 Task: Look for products in the category "Baby Food & Drinks" from Yumi only.
Action: Mouse moved to (275, 141)
Screenshot: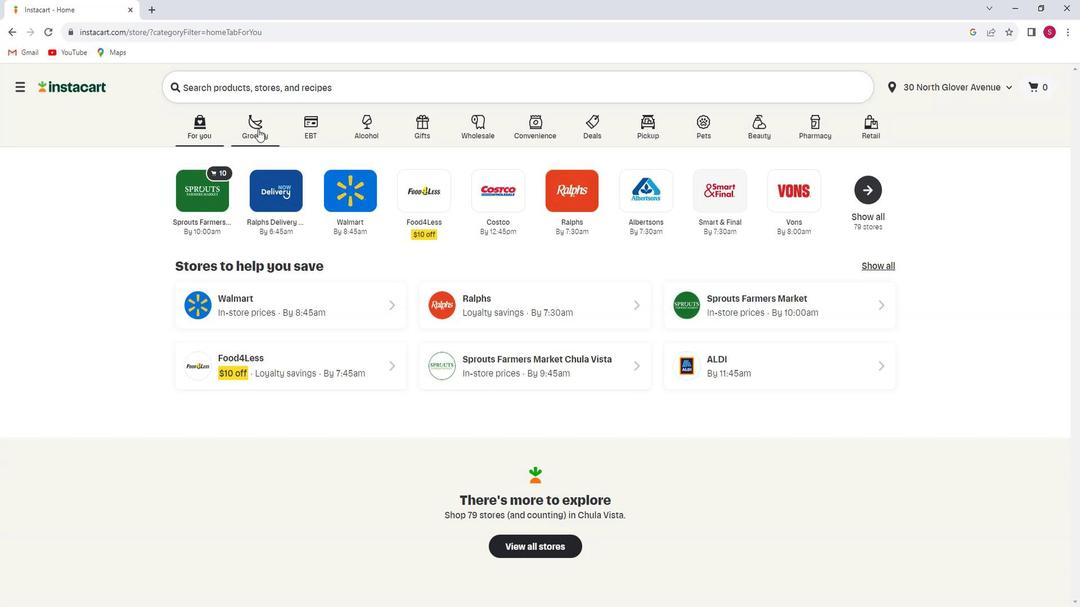
Action: Mouse pressed left at (275, 141)
Screenshot: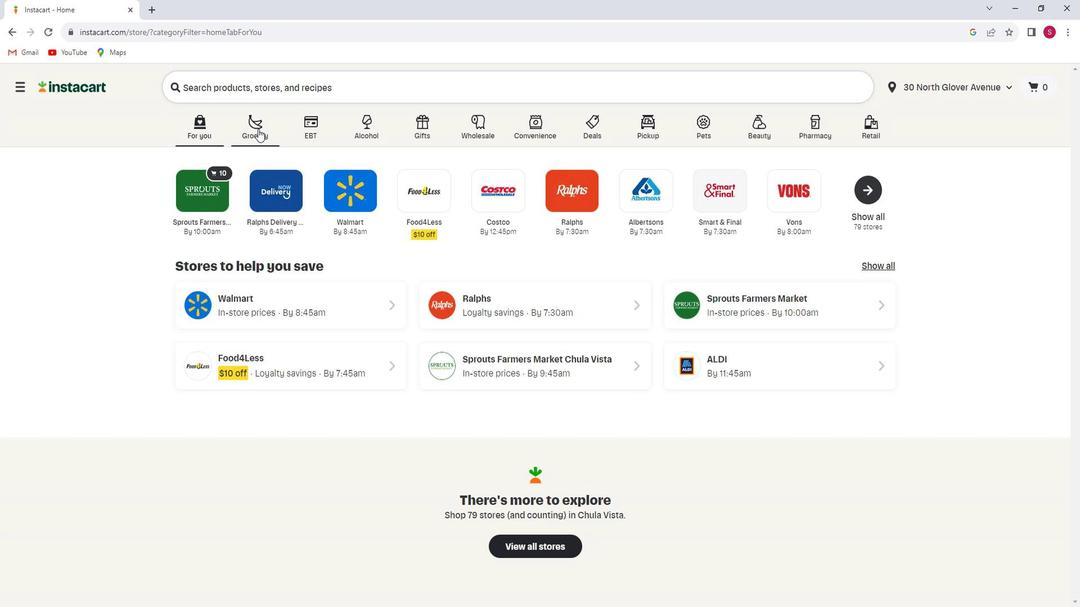 
Action: Mouse moved to (270, 342)
Screenshot: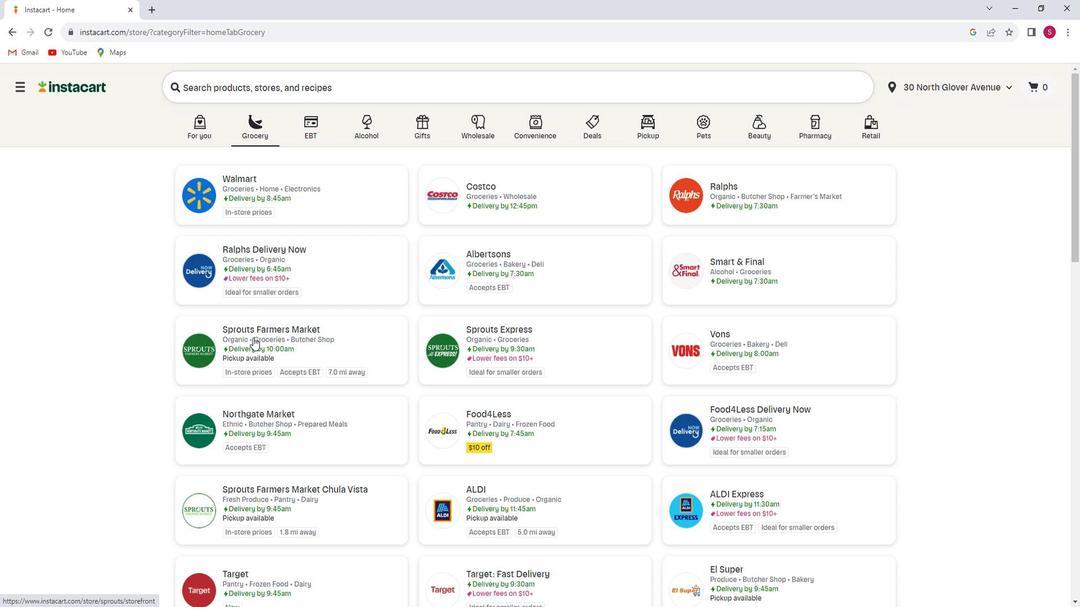 
Action: Mouse pressed left at (270, 342)
Screenshot: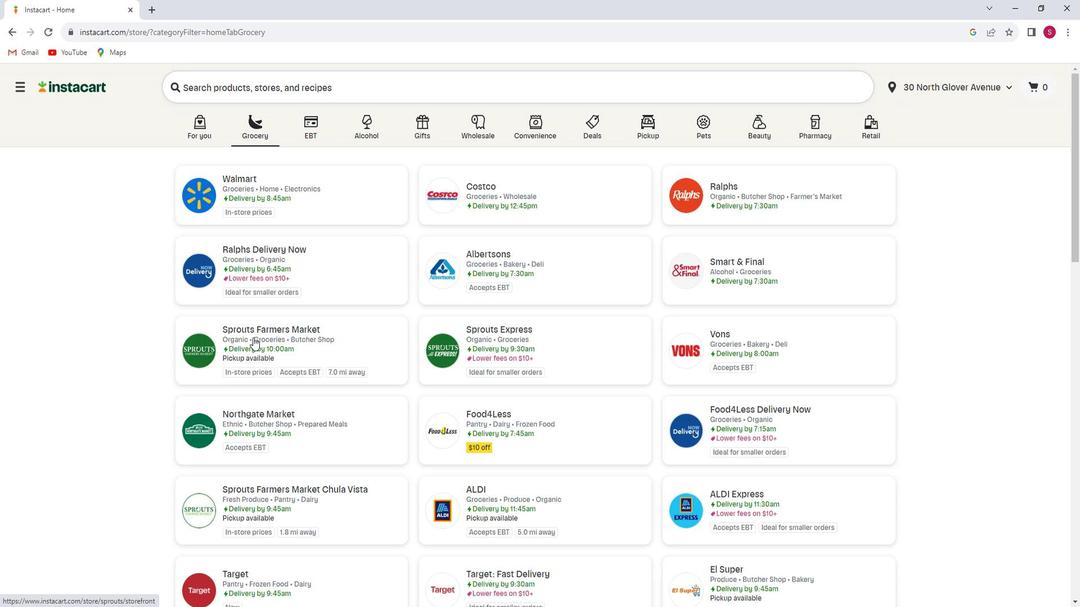 
Action: Mouse moved to (74, 391)
Screenshot: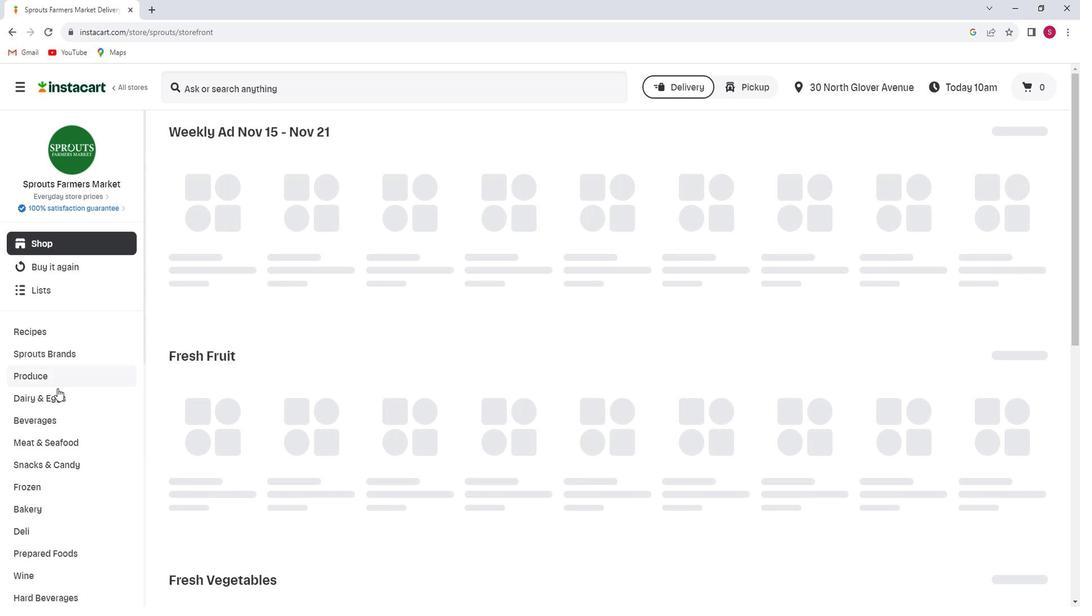 
Action: Mouse scrolled (74, 390) with delta (0, 0)
Screenshot: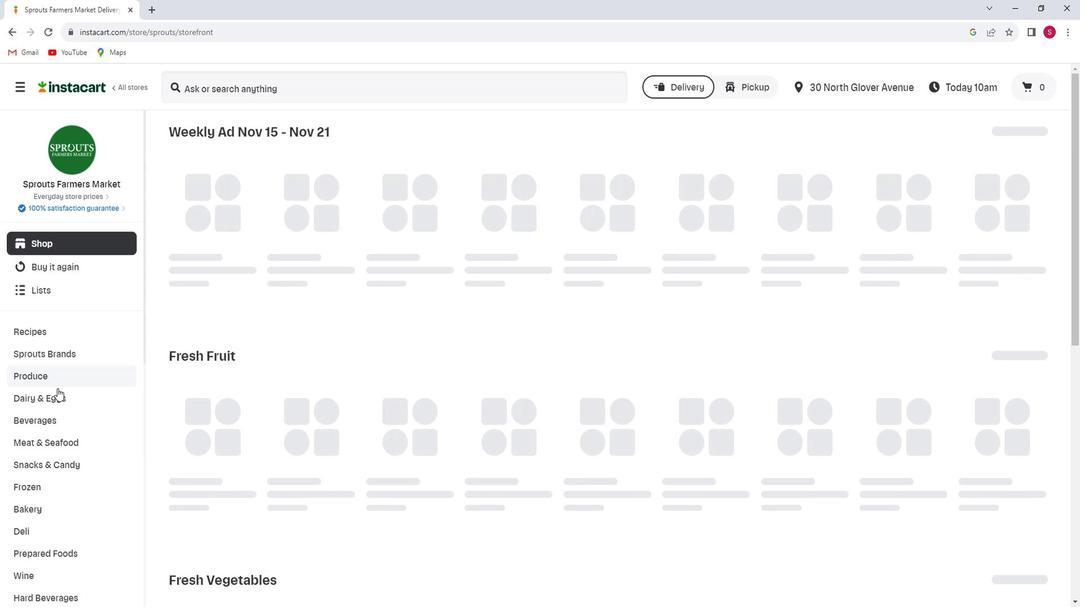 
Action: Mouse scrolled (74, 390) with delta (0, 0)
Screenshot: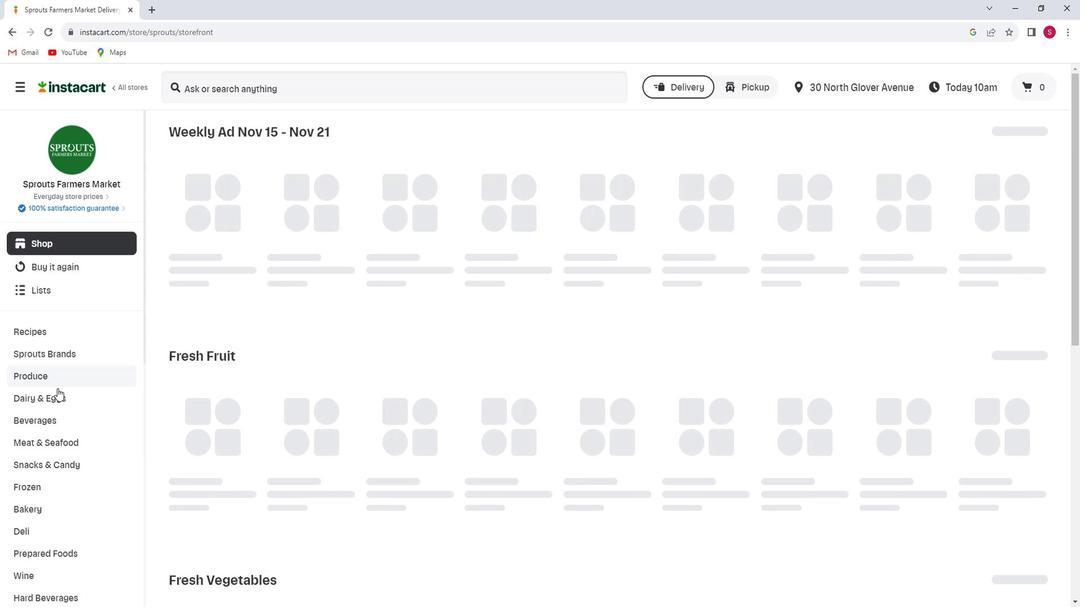 
Action: Mouse scrolled (74, 390) with delta (0, 0)
Screenshot: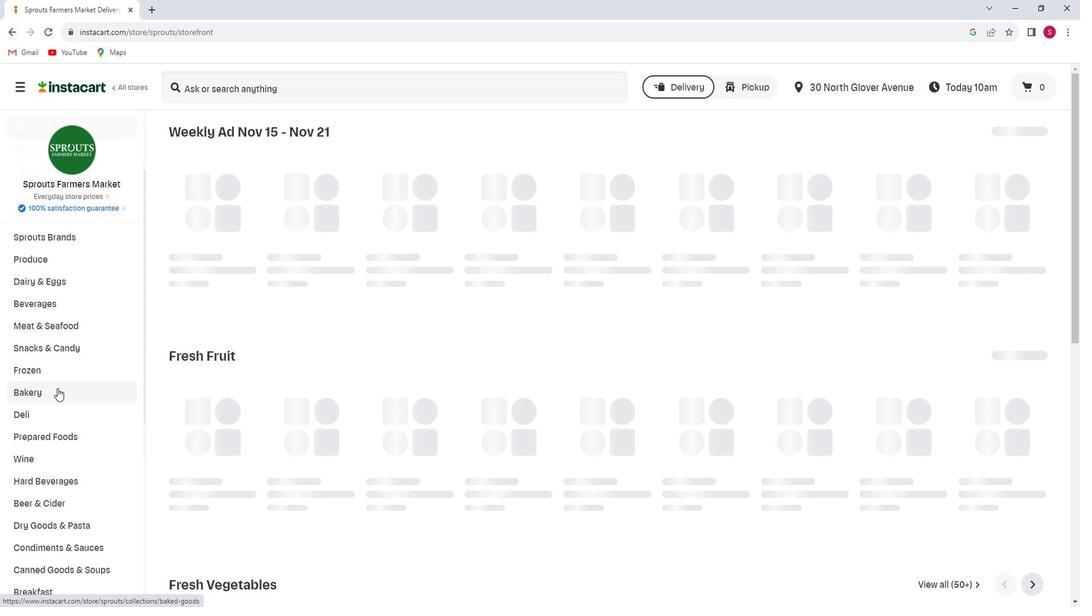 
Action: Mouse scrolled (74, 390) with delta (0, 0)
Screenshot: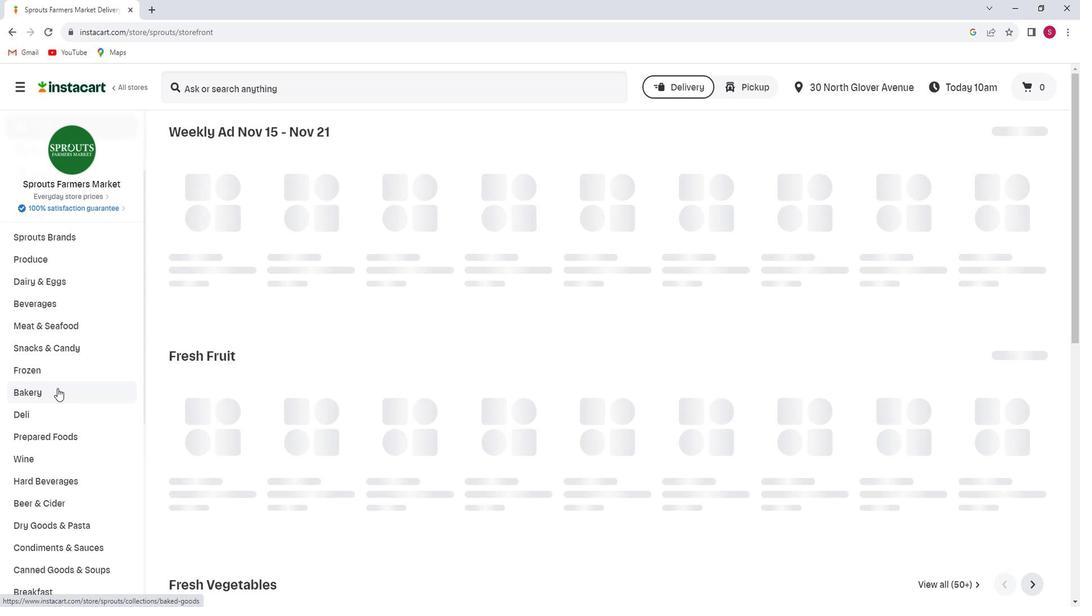 
Action: Mouse scrolled (74, 390) with delta (0, 0)
Screenshot: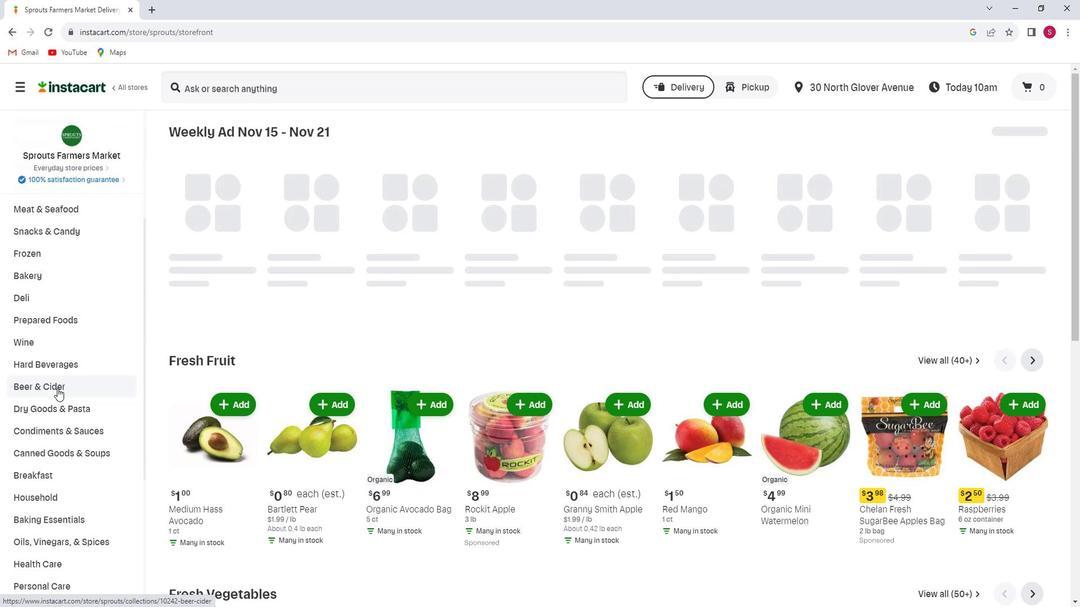 
Action: Mouse scrolled (74, 390) with delta (0, 0)
Screenshot: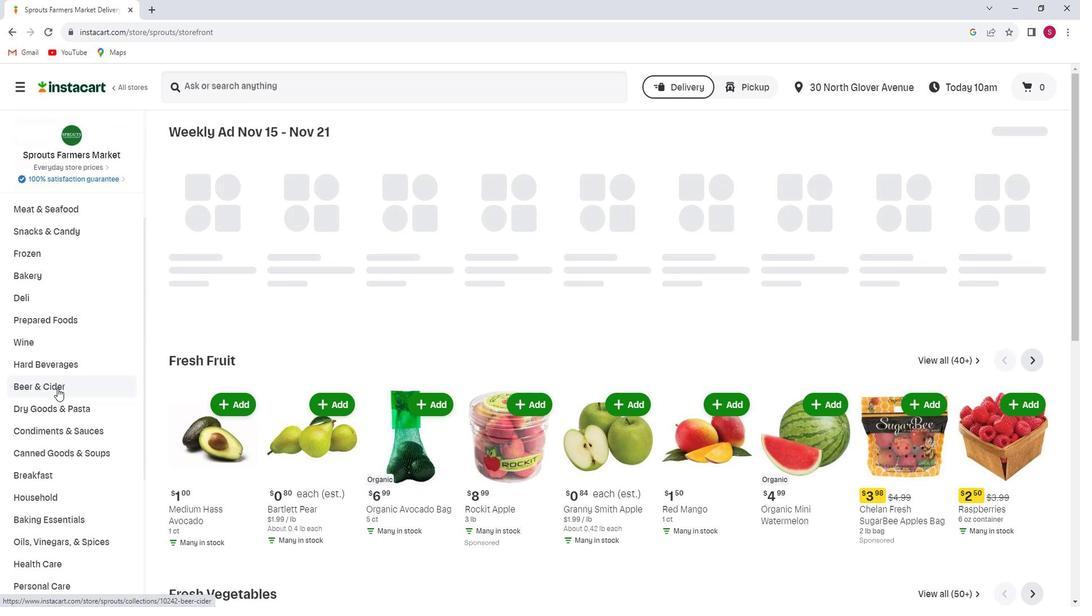 
Action: Mouse moved to (70, 400)
Screenshot: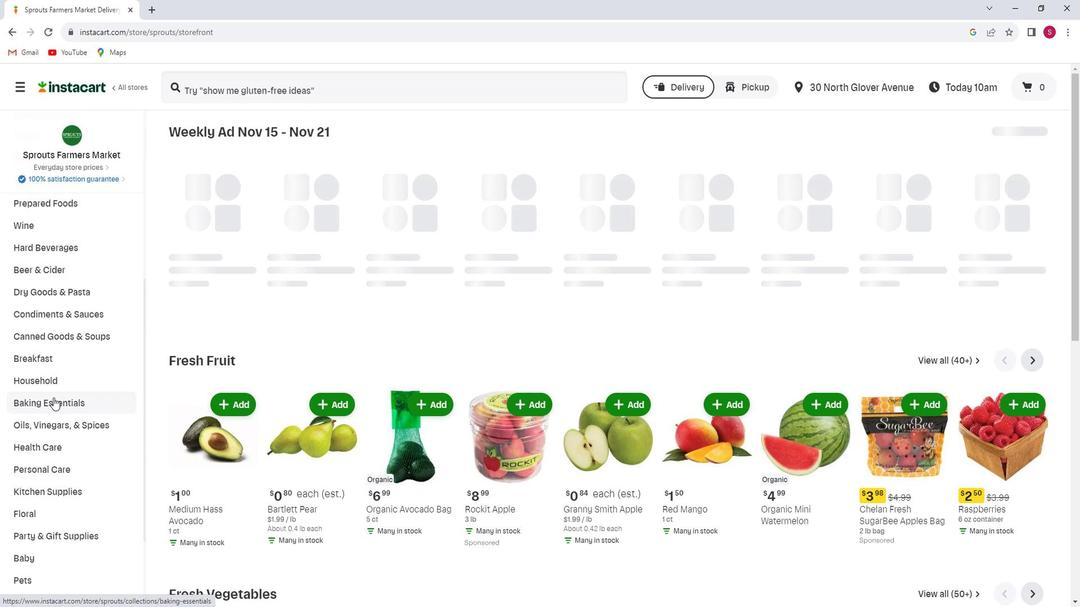 
Action: Mouse scrolled (70, 399) with delta (0, 0)
Screenshot: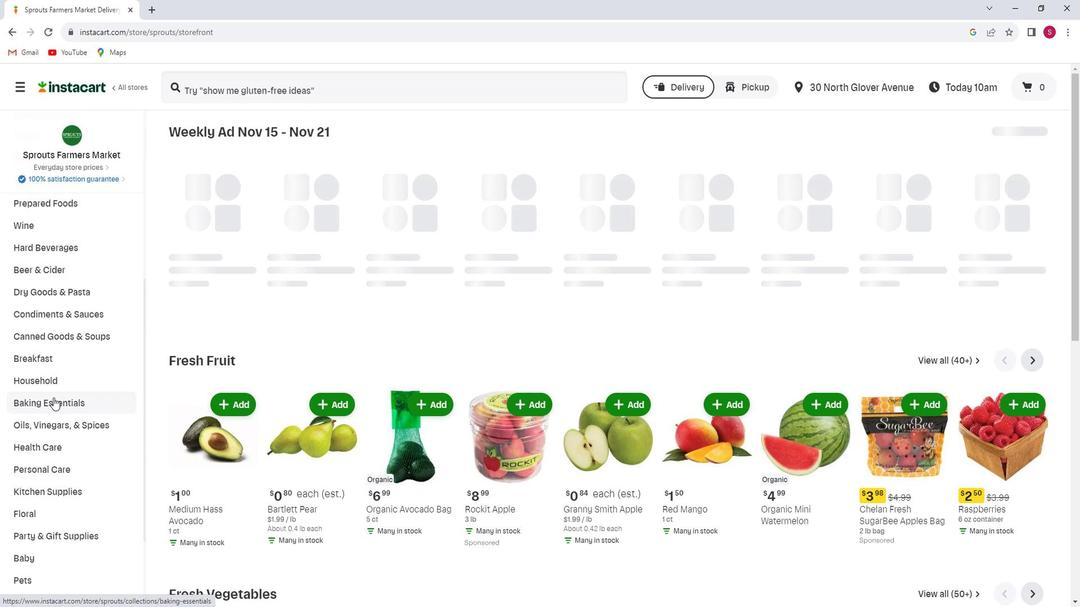 
Action: Mouse moved to (70, 403)
Screenshot: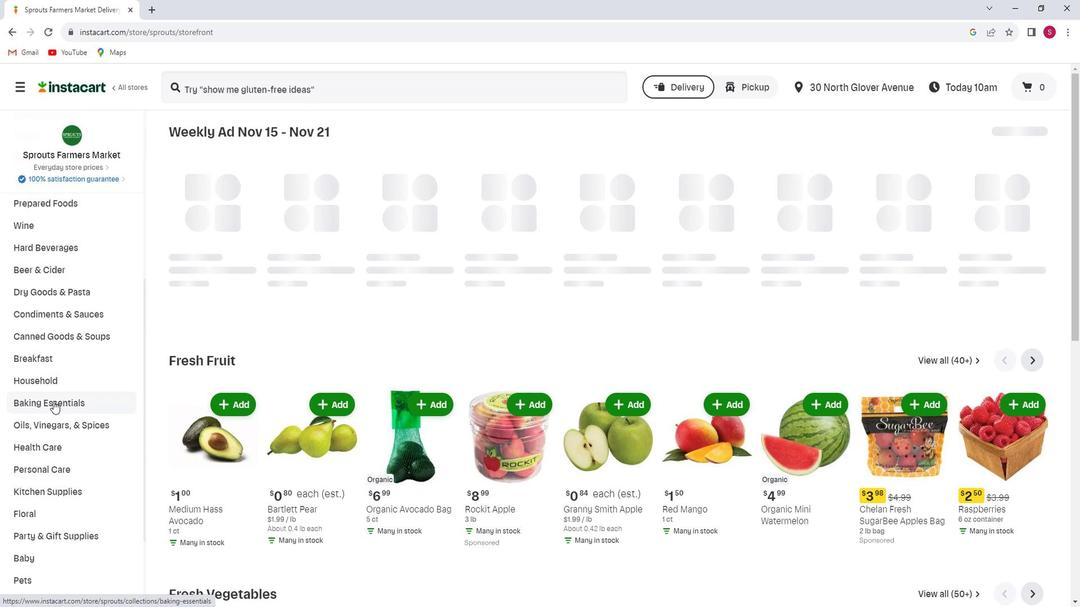 
Action: Mouse scrolled (70, 402) with delta (0, 0)
Screenshot: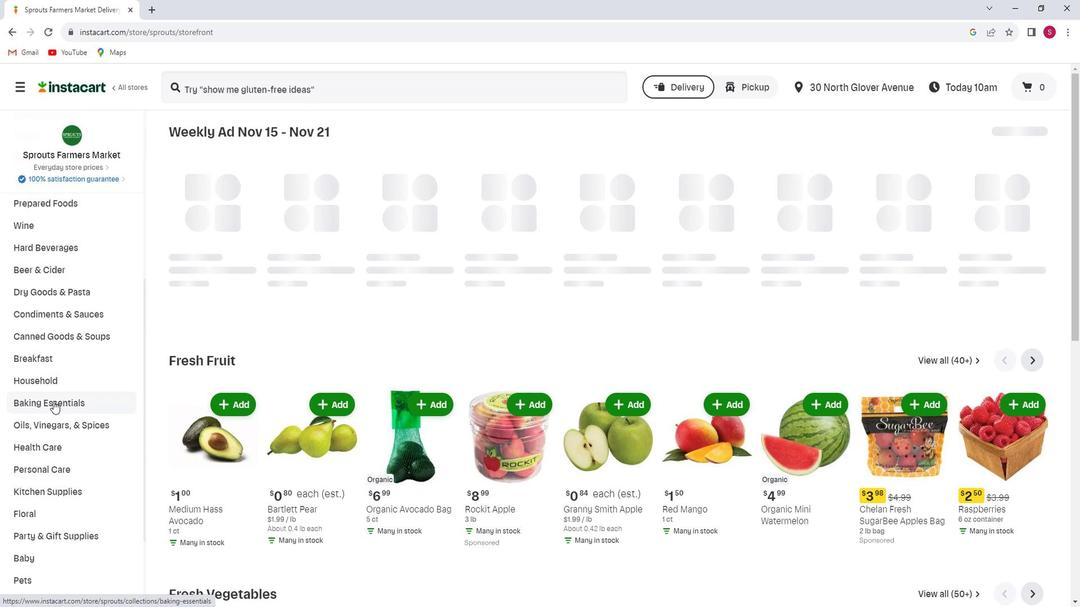 
Action: Mouse moved to (60, 448)
Screenshot: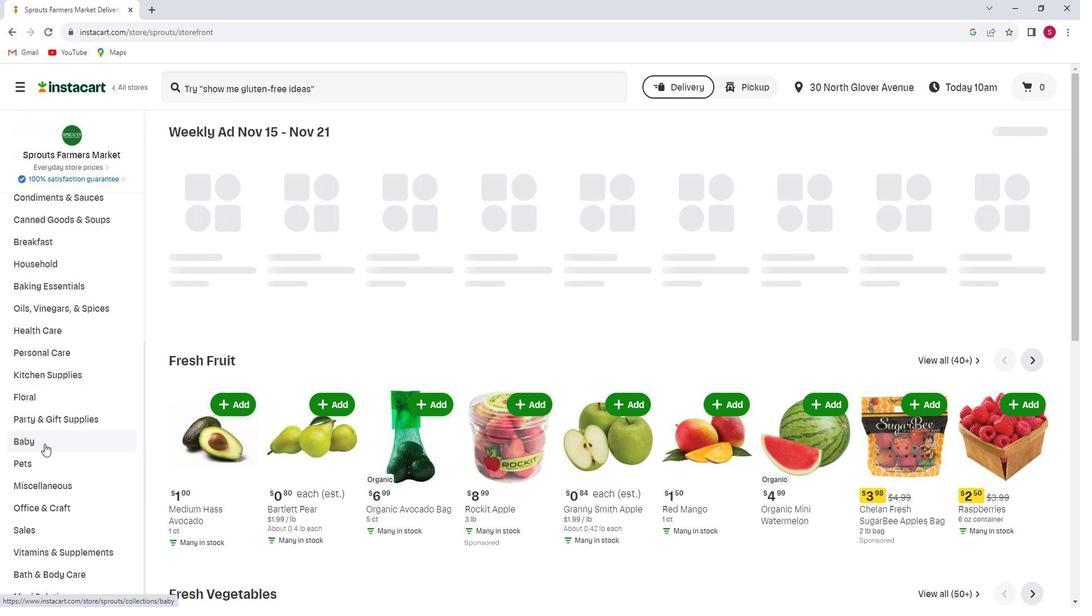 
Action: Mouse pressed left at (60, 448)
Screenshot: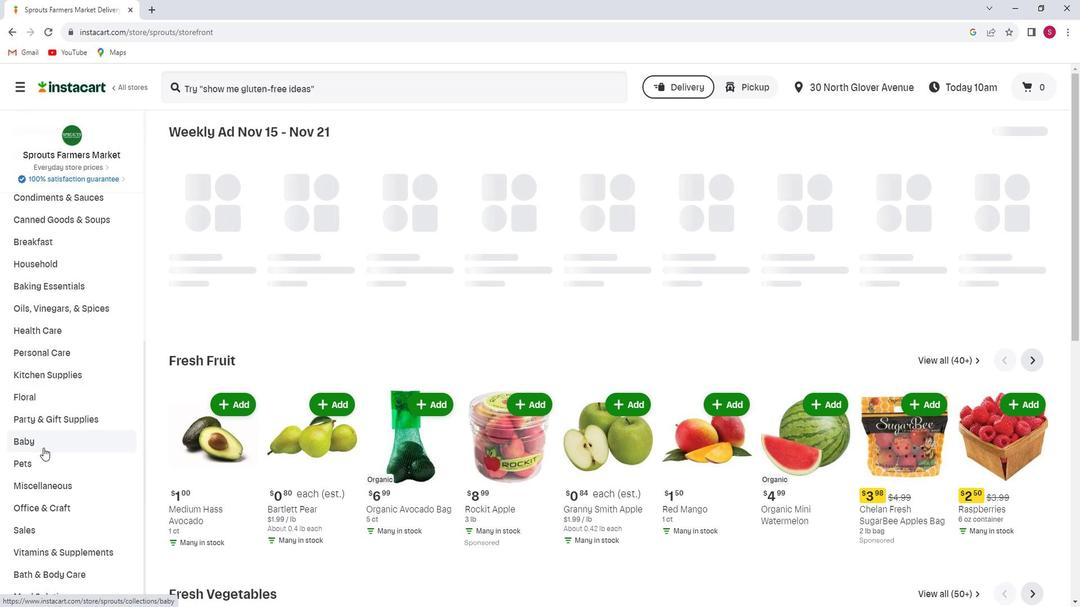 
Action: Mouse moved to (64, 527)
Screenshot: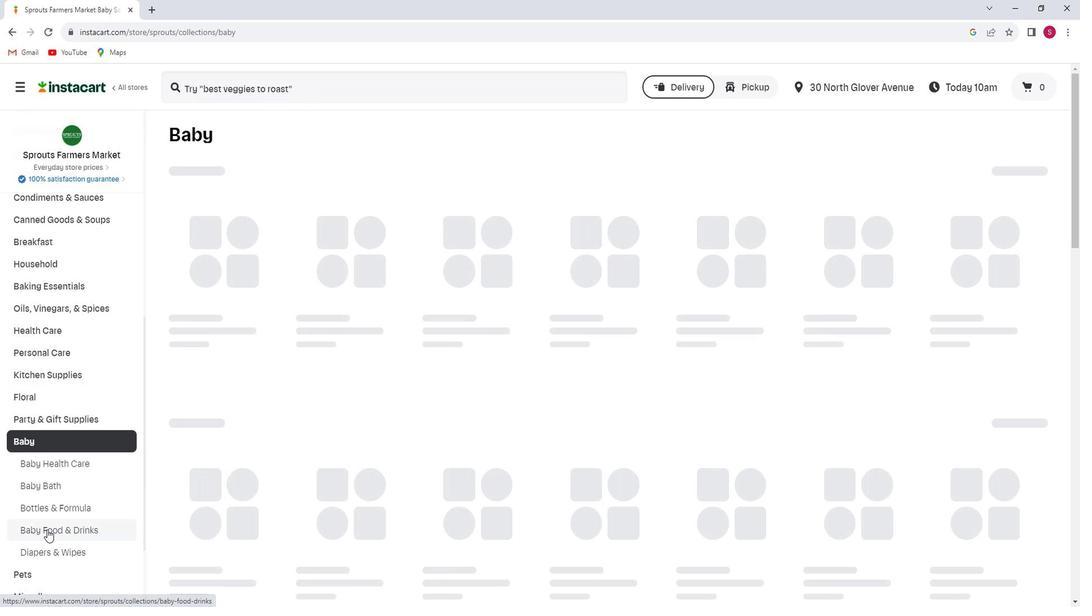 
Action: Mouse pressed left at (64, 527)
Screenshot: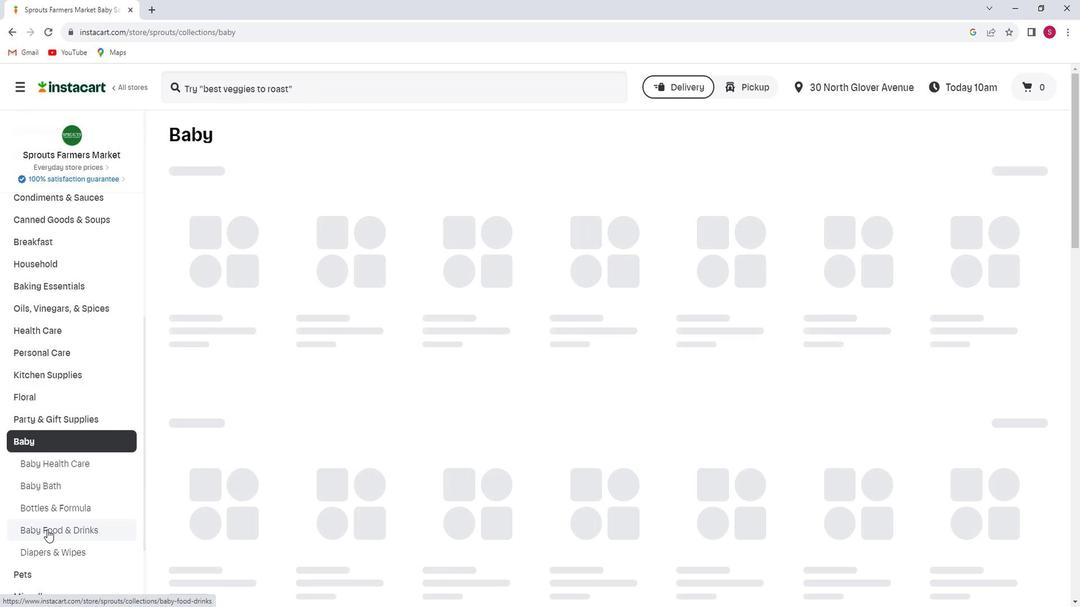 
Action: Mouse moved to (465, 236)
Screenshot: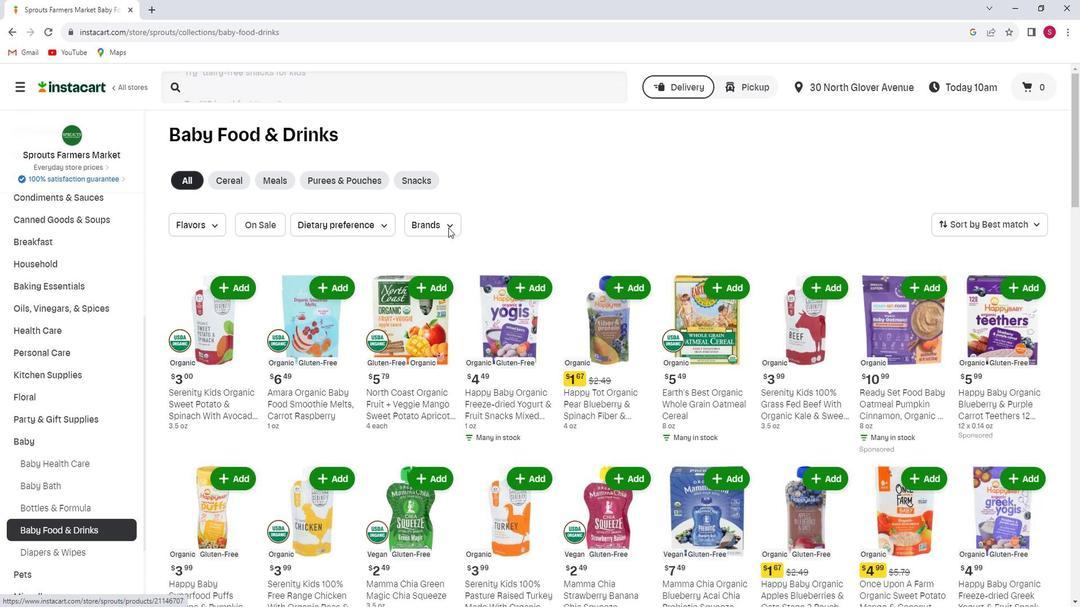 
Action: Mouse pressed left at (465, 236)
Screenshot: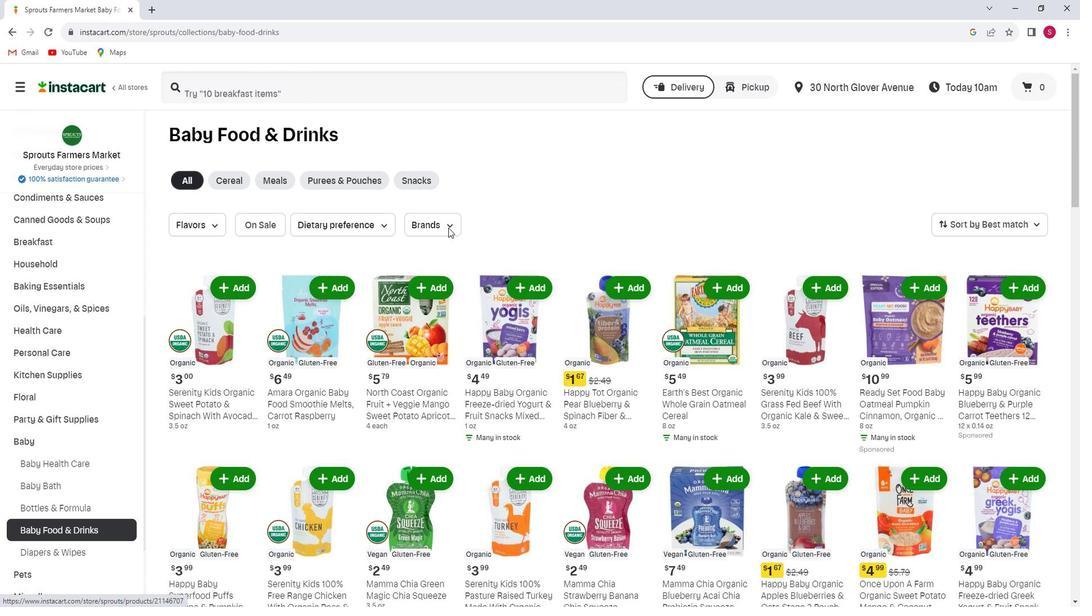 
Action: Mouse moved to (450, 301)
Screenshot: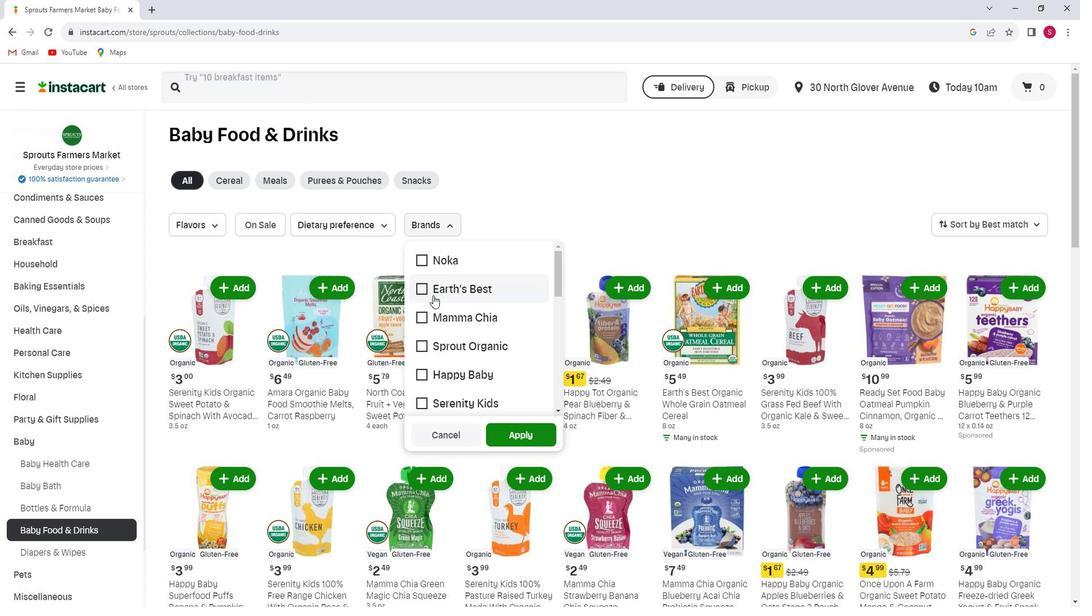 
Action: Mouse scrolled (450, 301) with delta (0, 0)
Screenshot: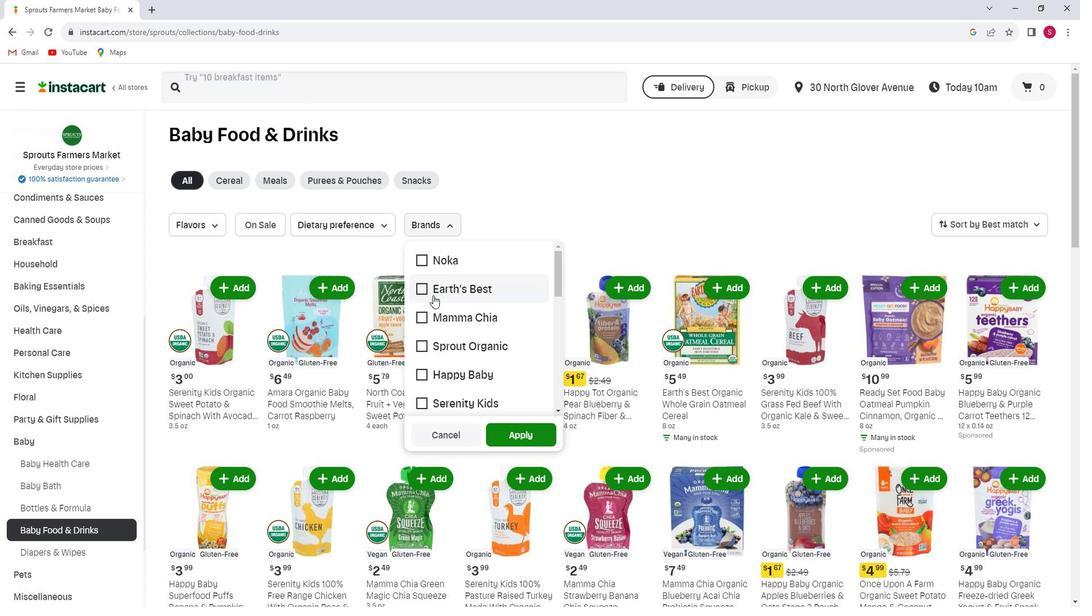 
Action: Mouse moved to (450, 302)
Screenshot: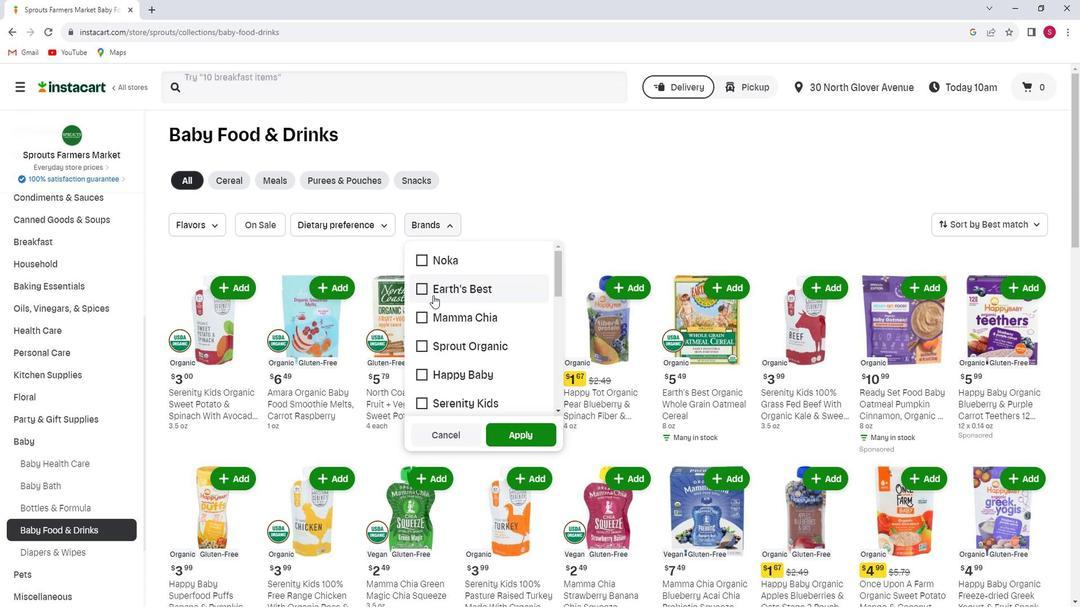 
Action: Mouse scrolled (450, 301) with delta (0, 0)
Screenshot: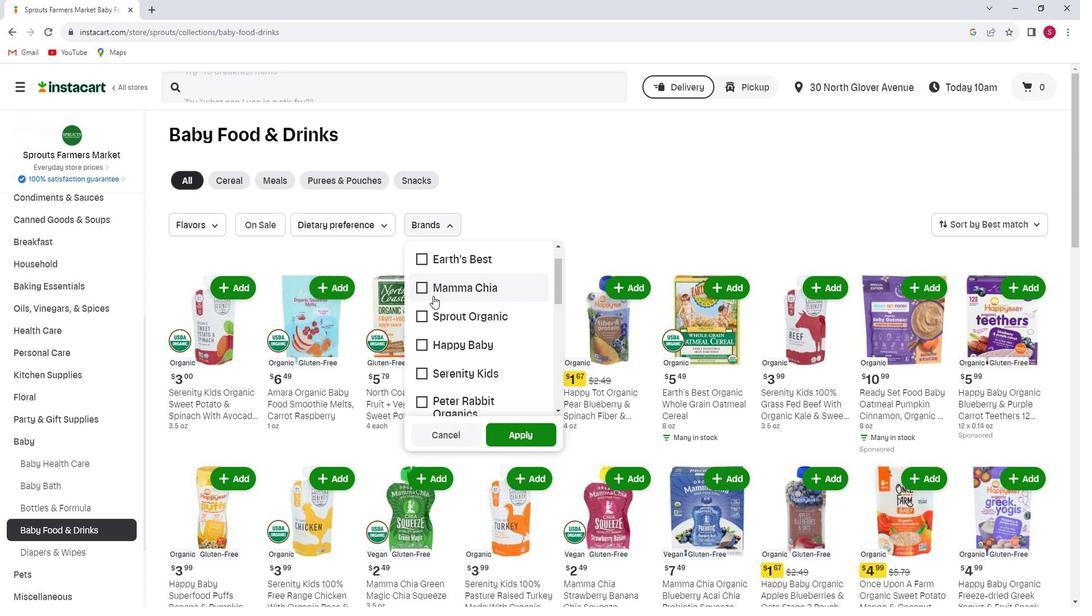 
Action: Mouse scrolled (450, 301) with delta (0, 0)
Screenshot: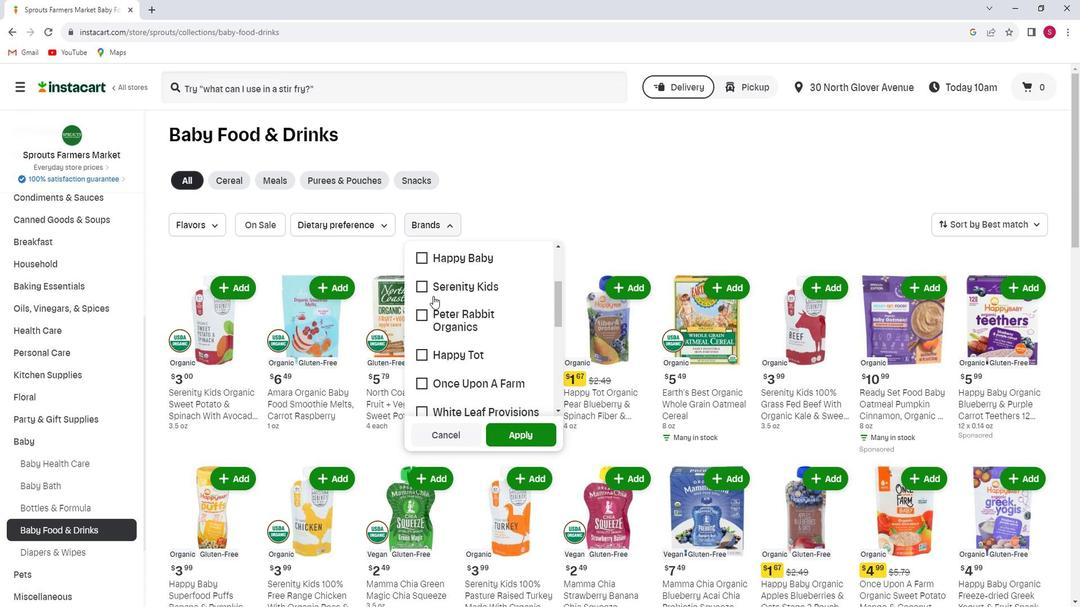 
Action: Mouse scrolled (450, 301) with delta (0, 0)
Screenshot: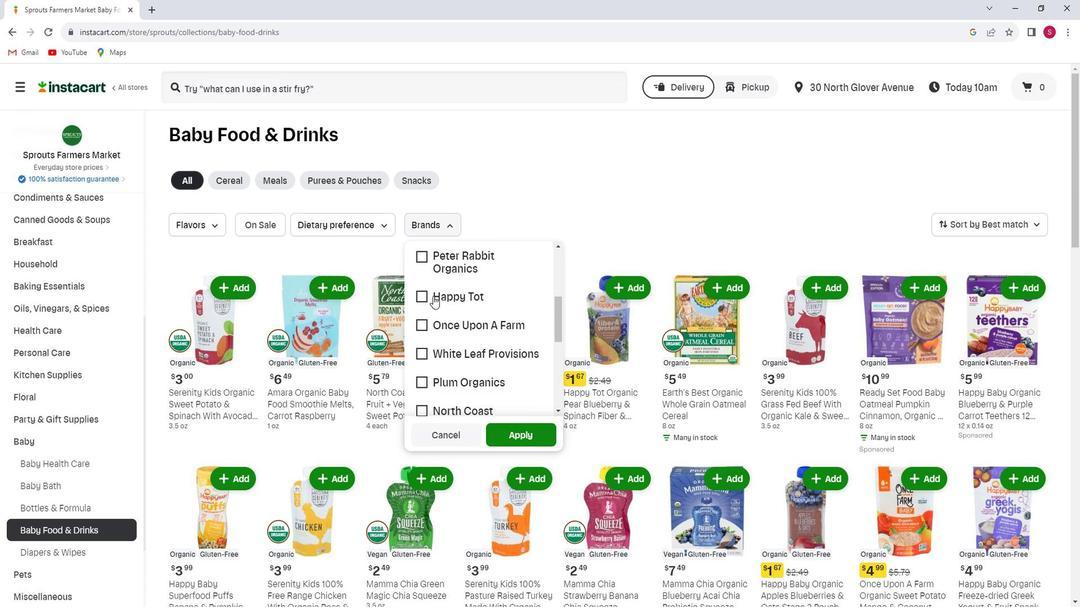 
Action: Mouse scrolled (450, 301) with delta (0, 0)
Screenshot: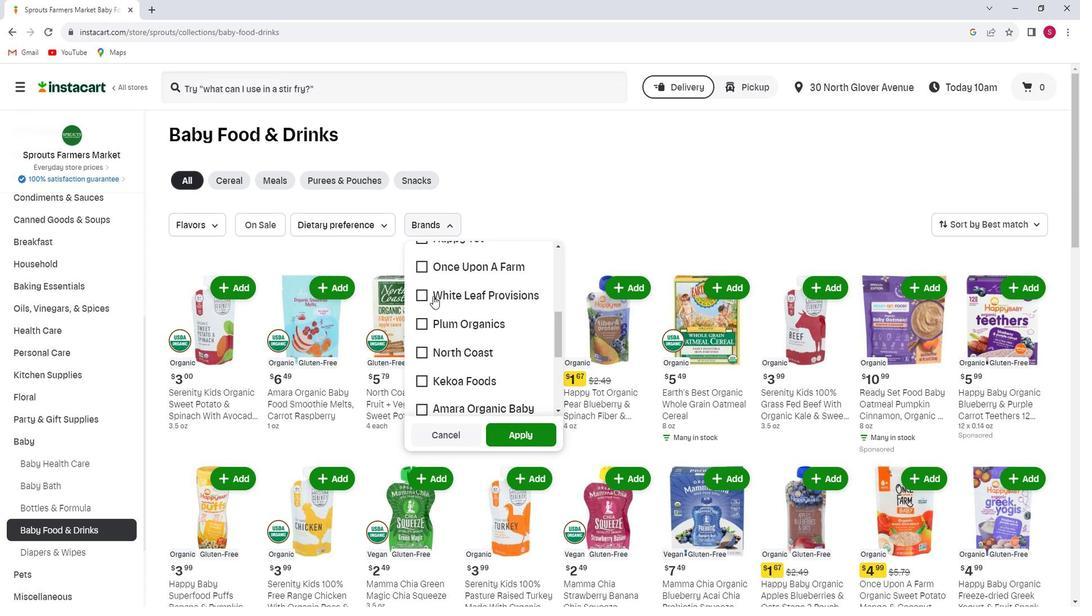 
Action: Mouse scrolled (450, 301) with delta (0, 0)
Screenshot: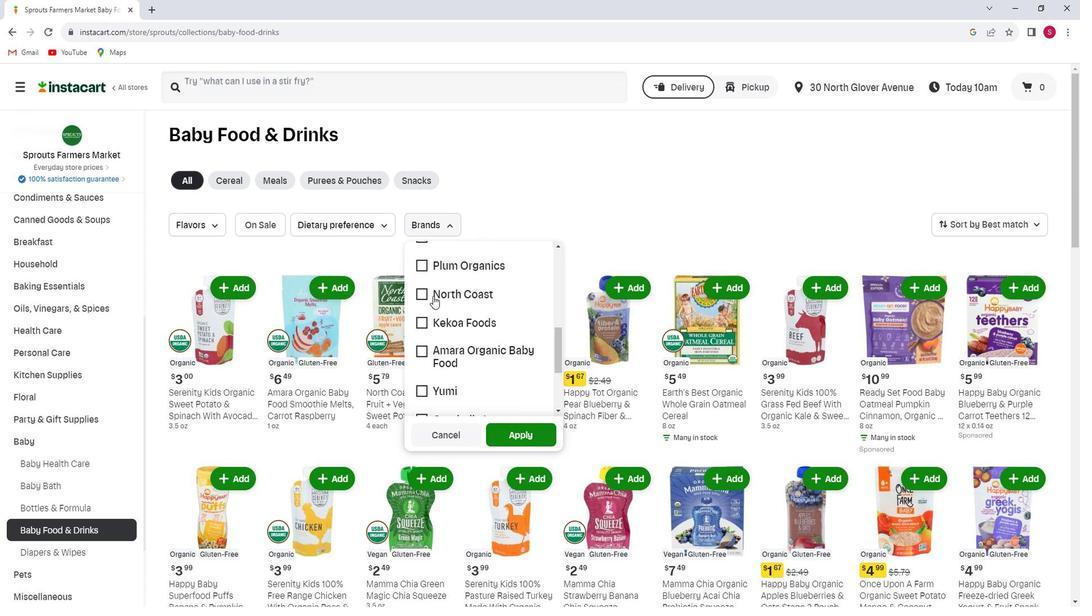 
Action: Mouse moved to (439, 334)
Screenshot: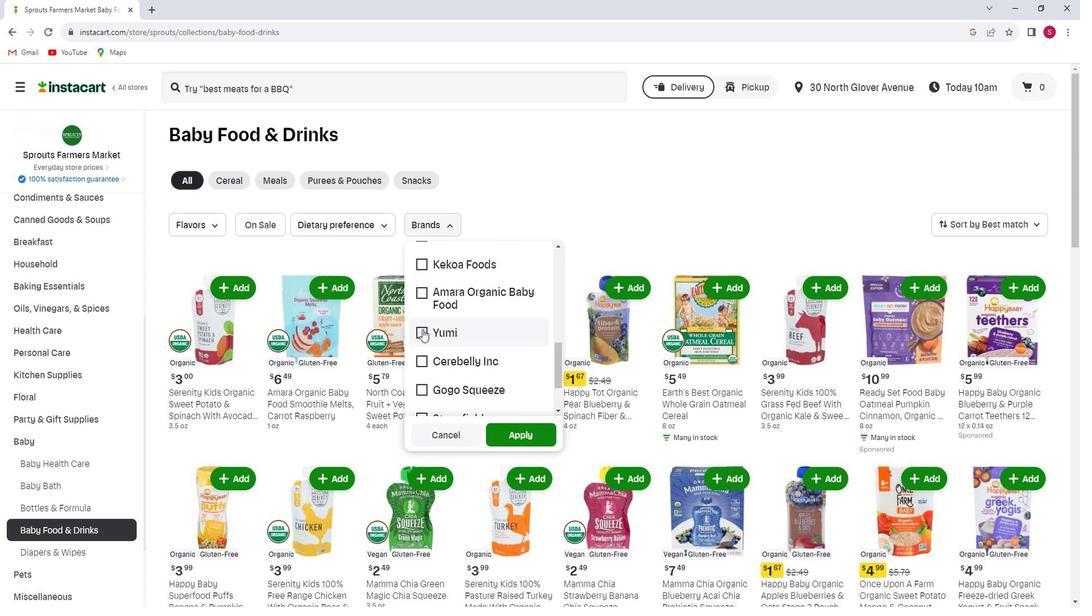 
Action: Mouse pressed left at (439, 334)
Screenshot: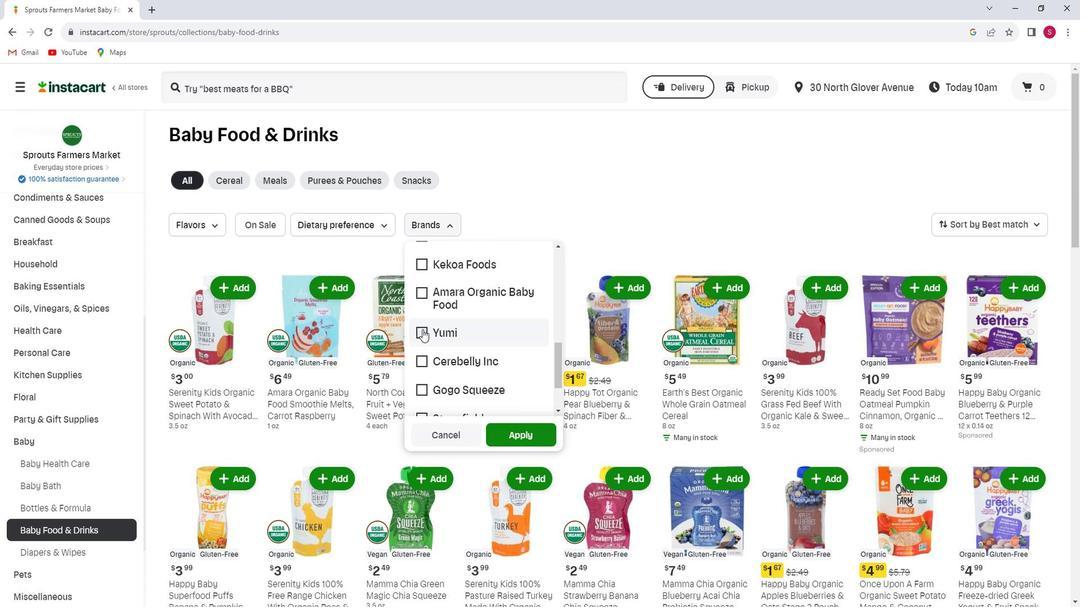 
Action: Mouse moved to (531, 441)
Screenshot: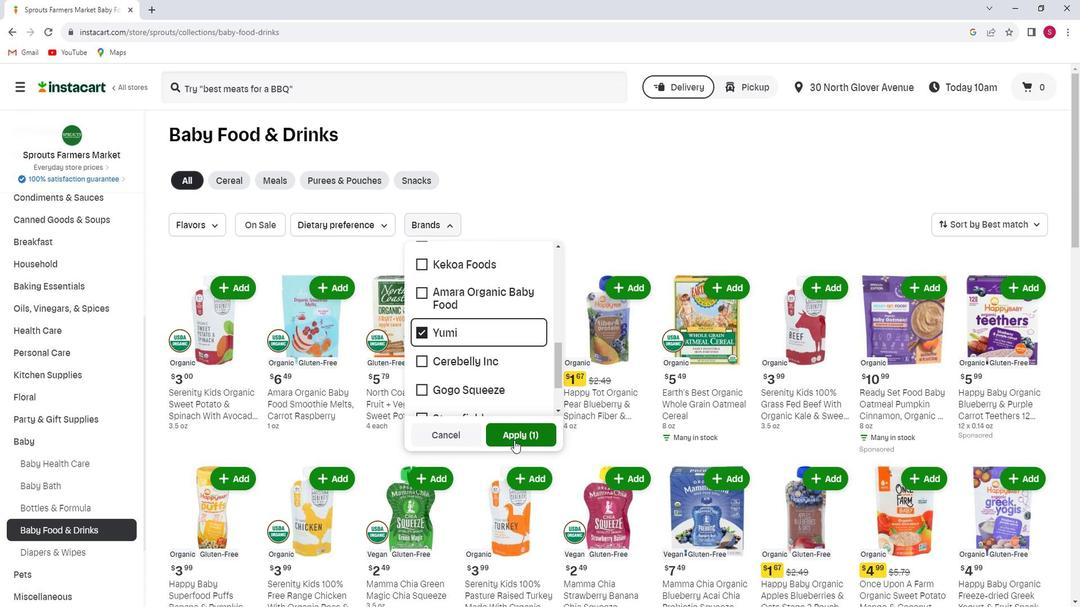 
Action: Mouse pressed left at (531, 441)
Screenshot: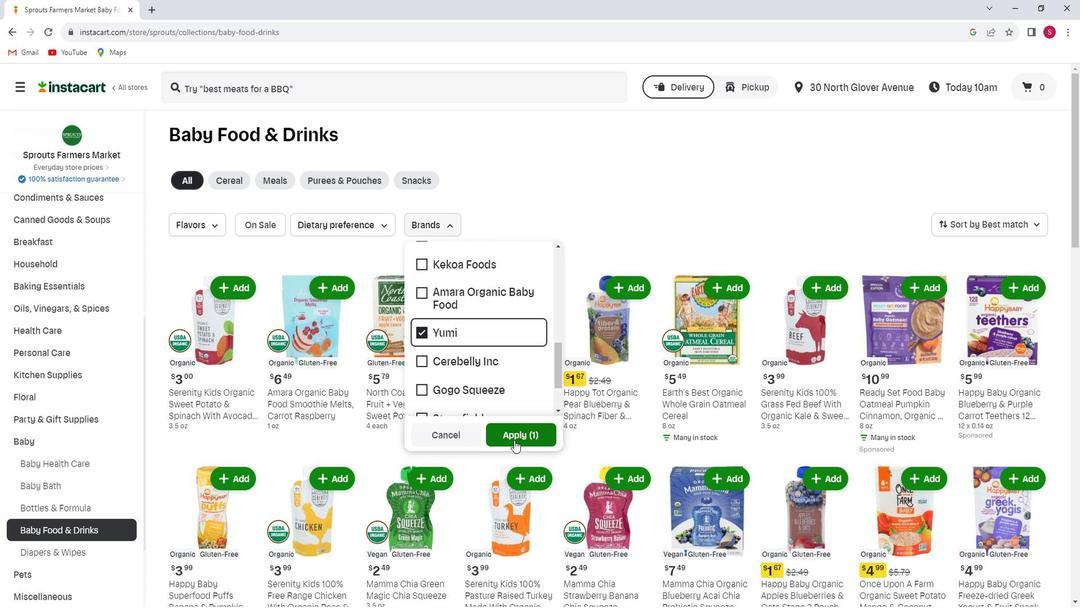 
